 Task: In the  document selfdiscipline.epub Select the last point and add comment:  'Excellent point!' Insert emoji reactions: 'Smile' Select all the potins and apply Title Case
Action: Mouse moved to (316, 406)
Screenshot: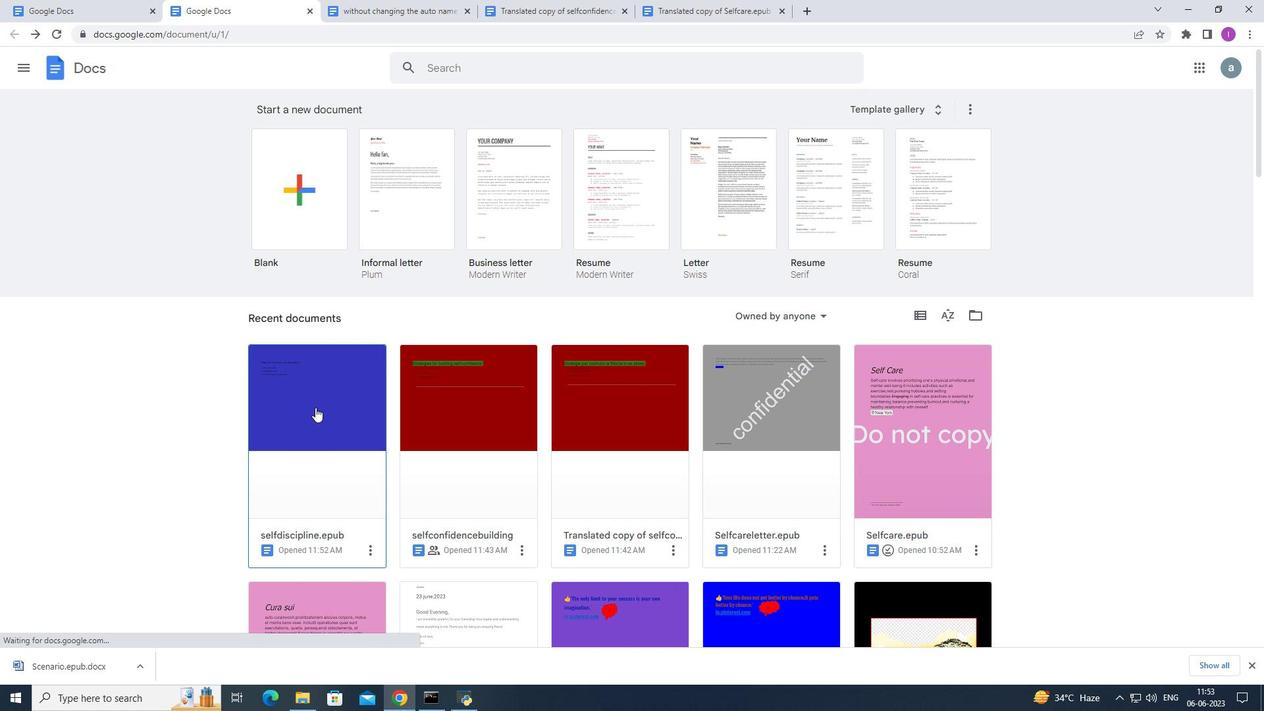 
Action: Mouse pressed left at (316, 406)
Screenshot: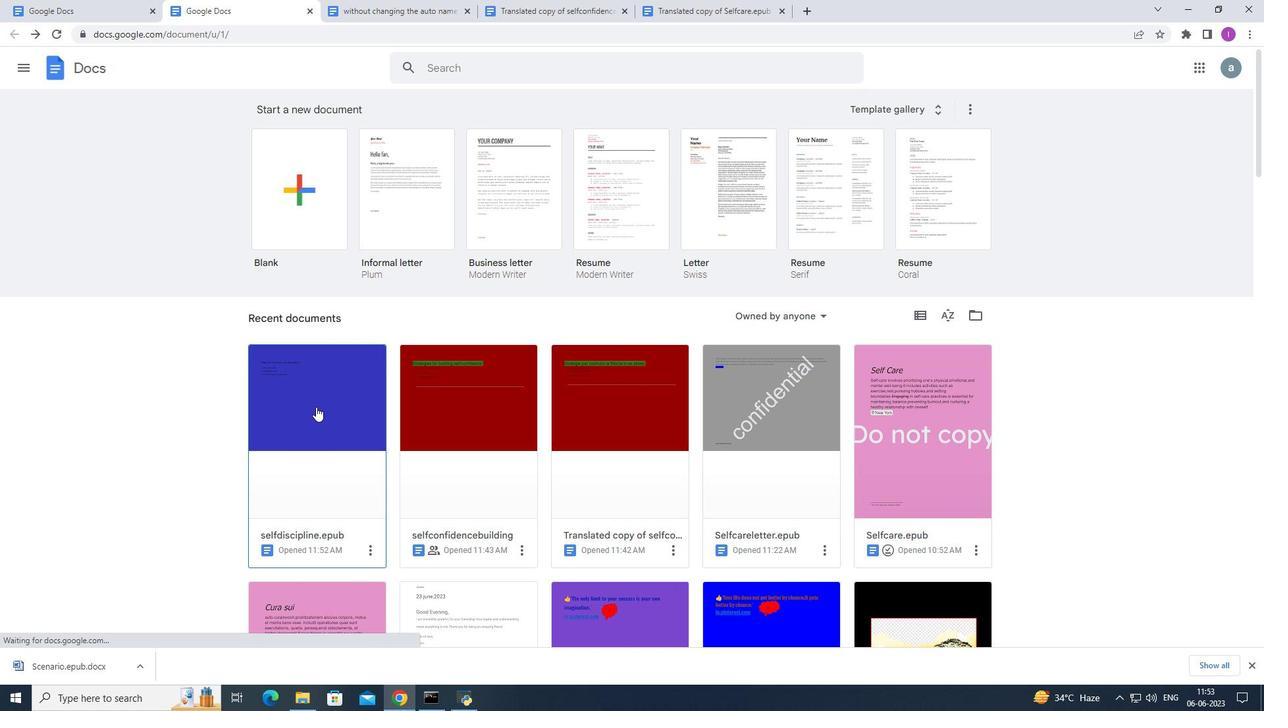
Action: Mouse moved to (330, 414)
Screenshot: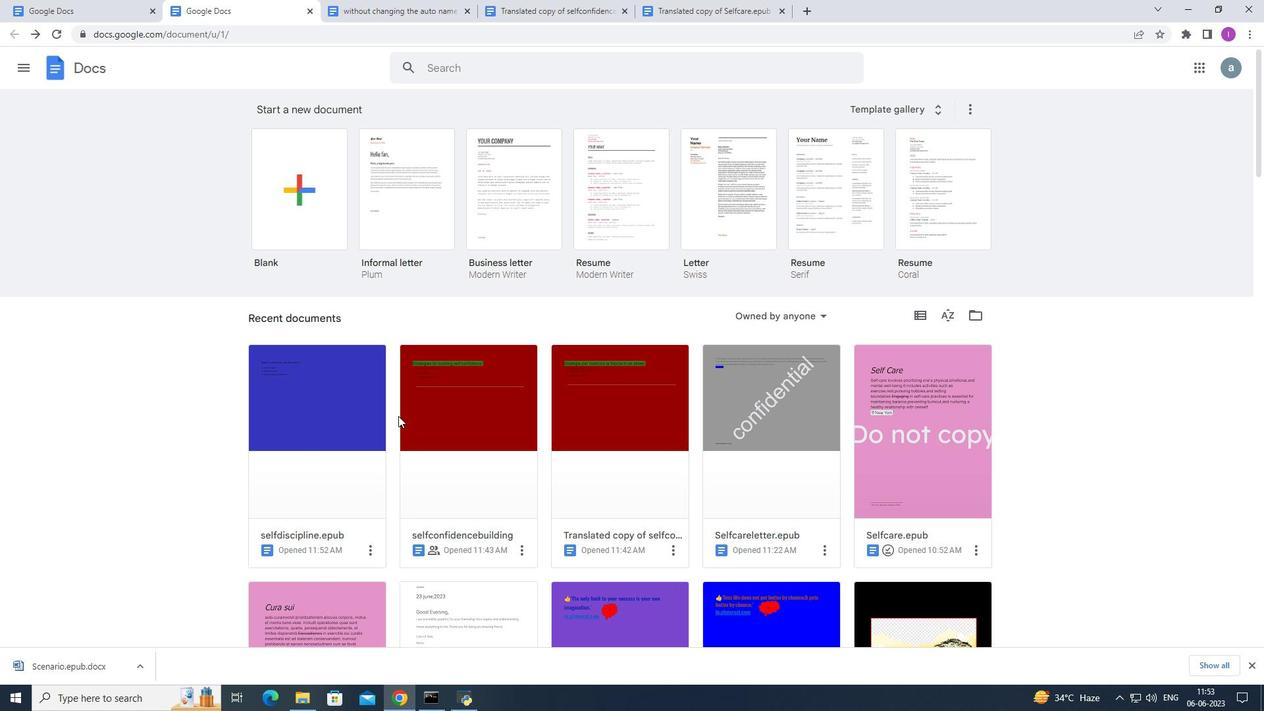 
Action: Mouse pressed left at (330, 414)
Screenshot: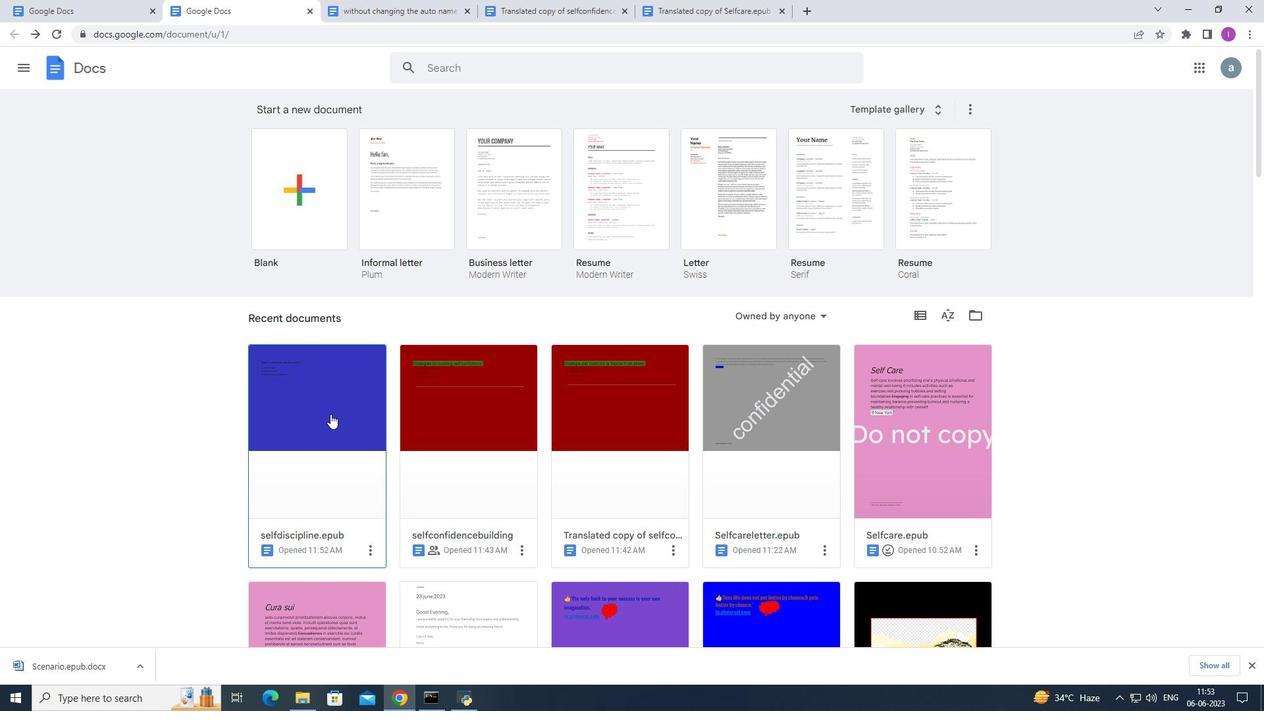 
Action: Mouse moved to (472, 289)
Screenshot: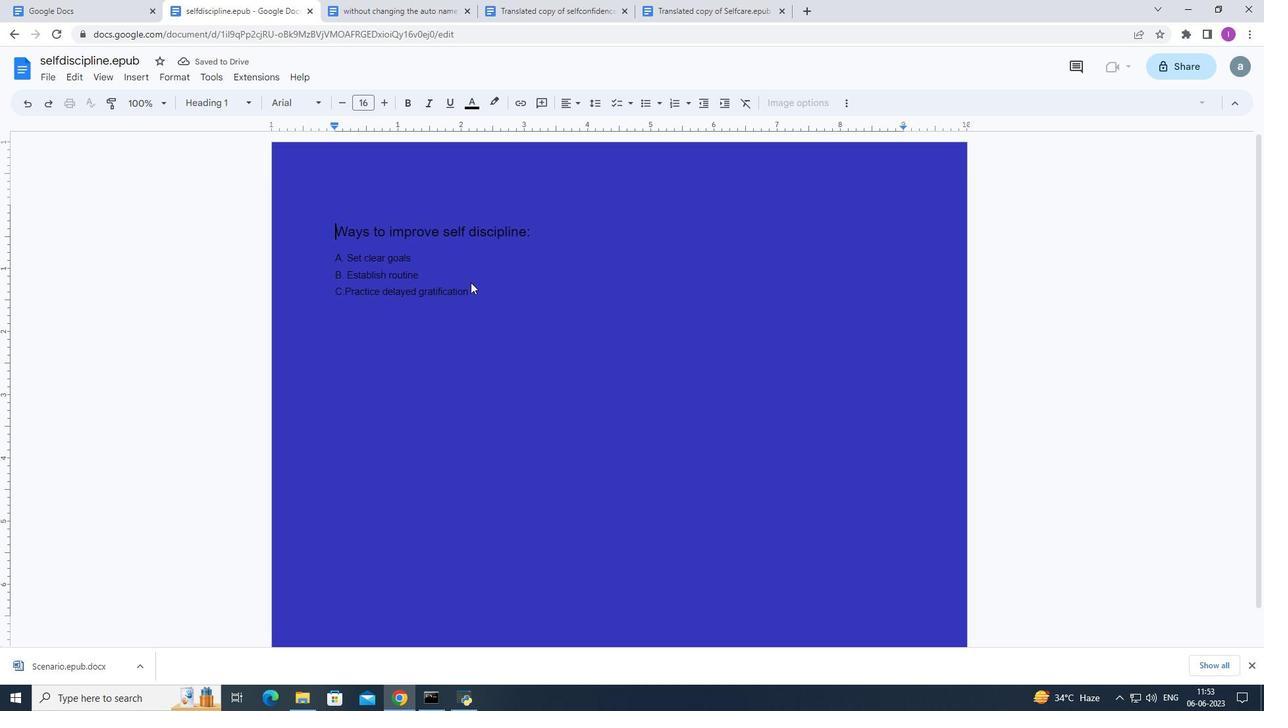 
Action: Mouse pressed left at (472, 289)
Screenshot: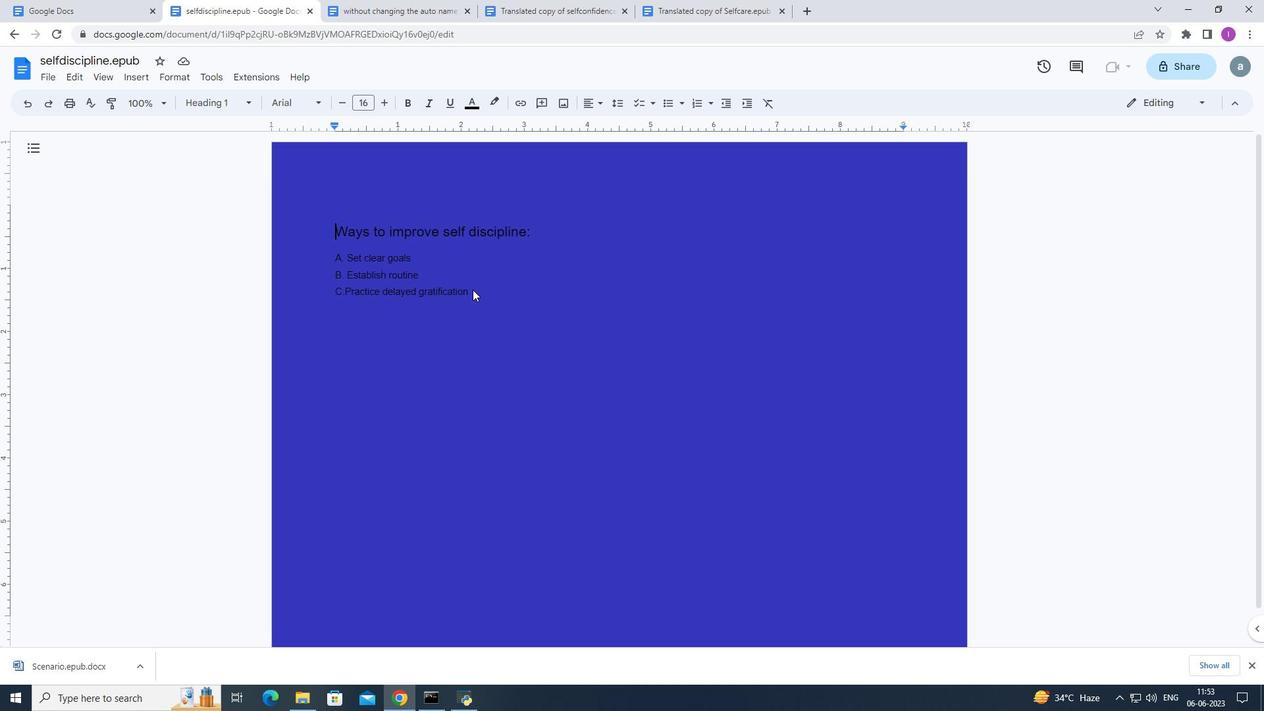 
Action: Mouse moved to (142, 73)
Screenshot: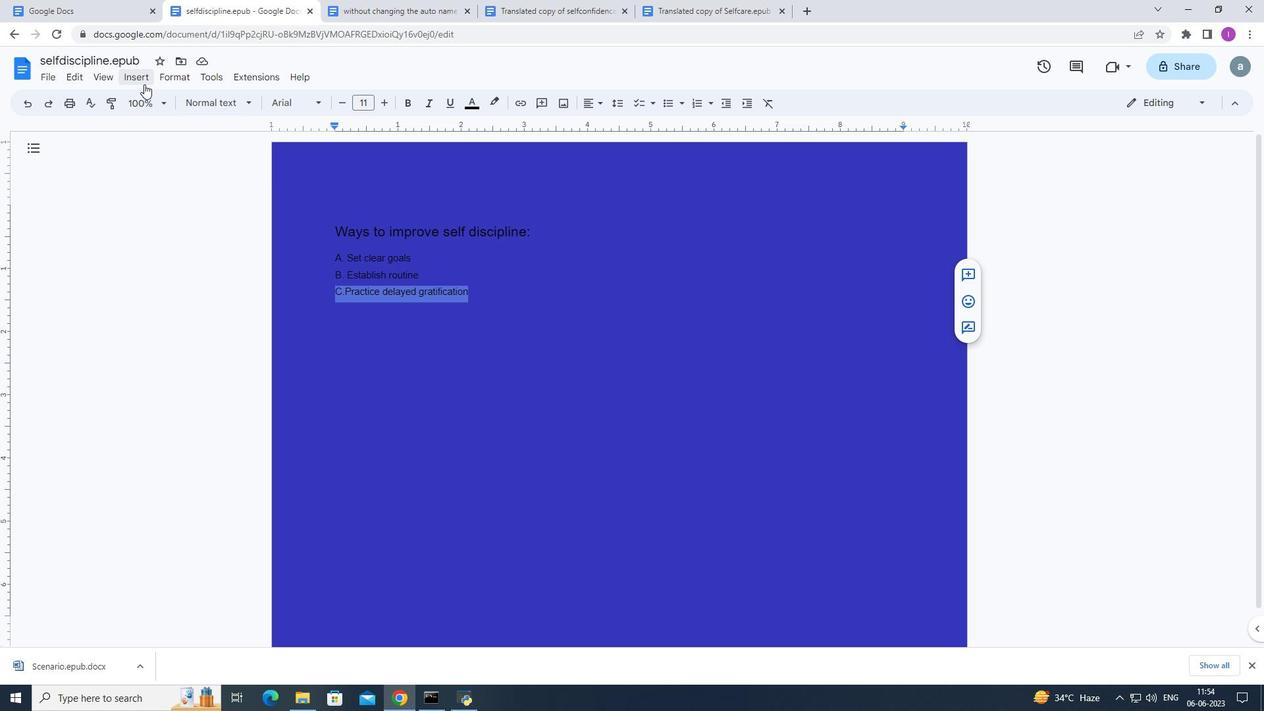 
Action: Mouse pressed left at (142, 73)
Screenshot: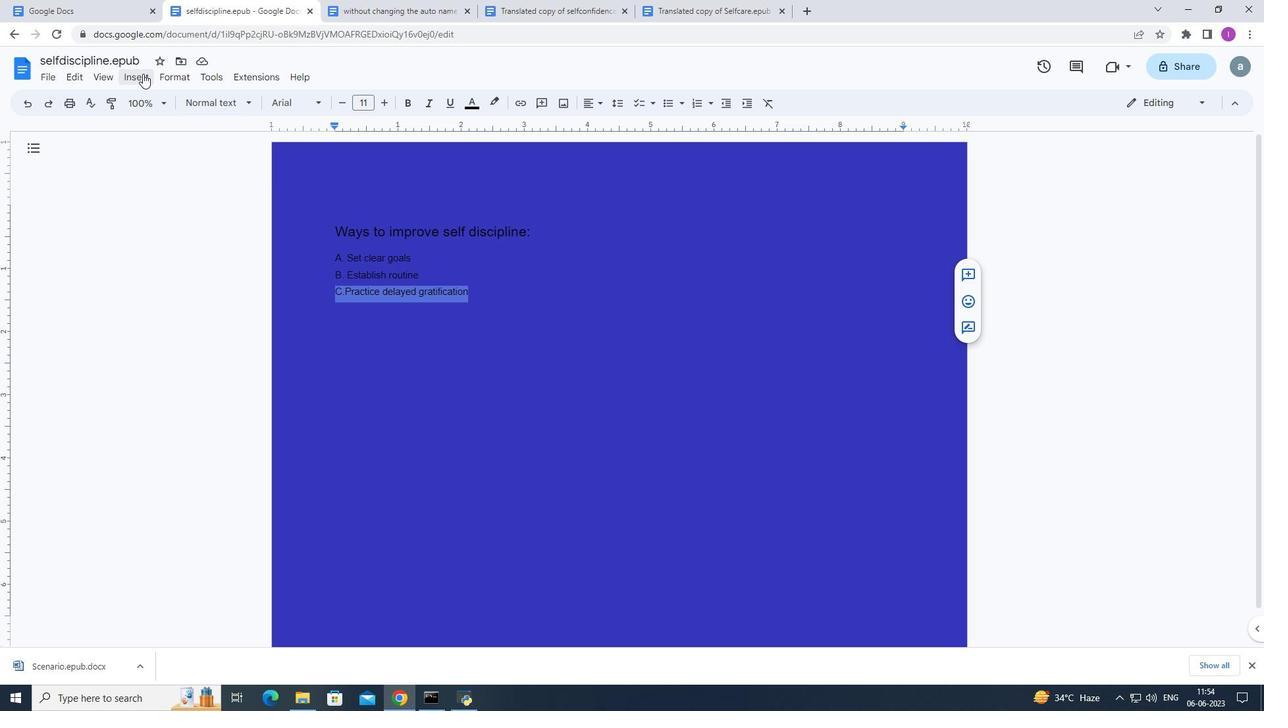 
Action: Mouse moved to (178, 501)
Screenshot: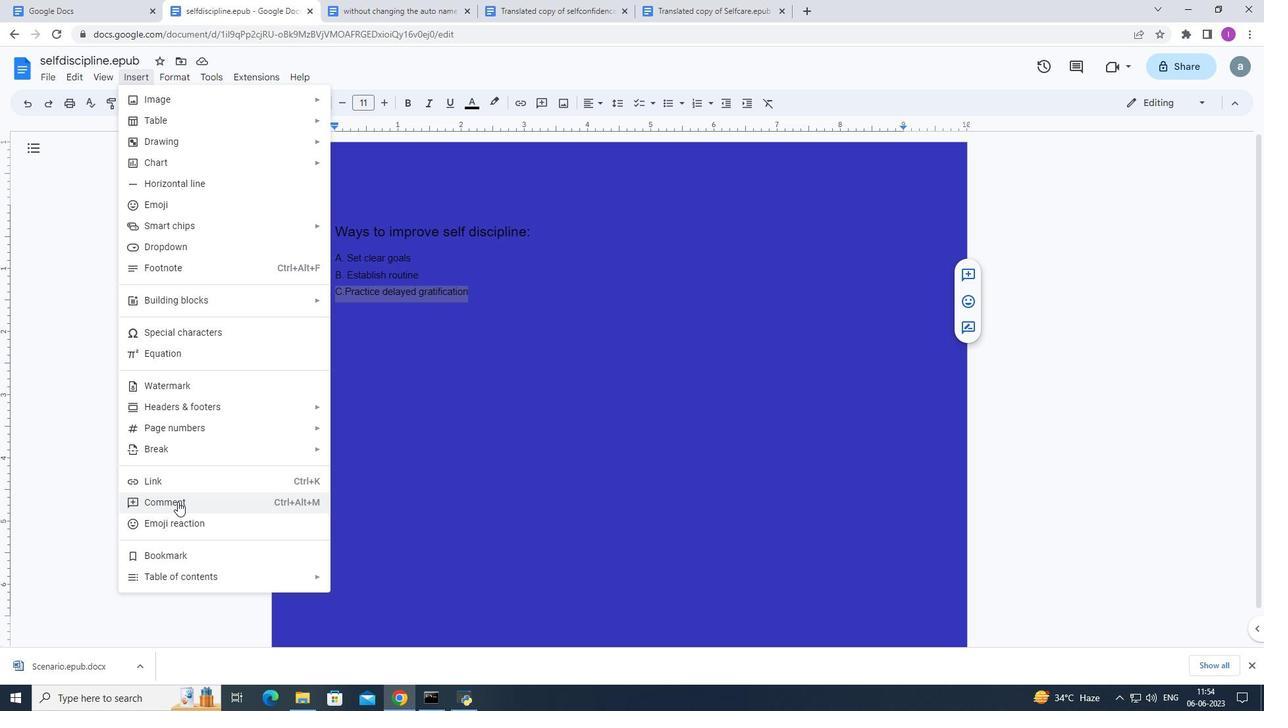 
Action: Mouse pressed left at (178, 501)
Screenshot: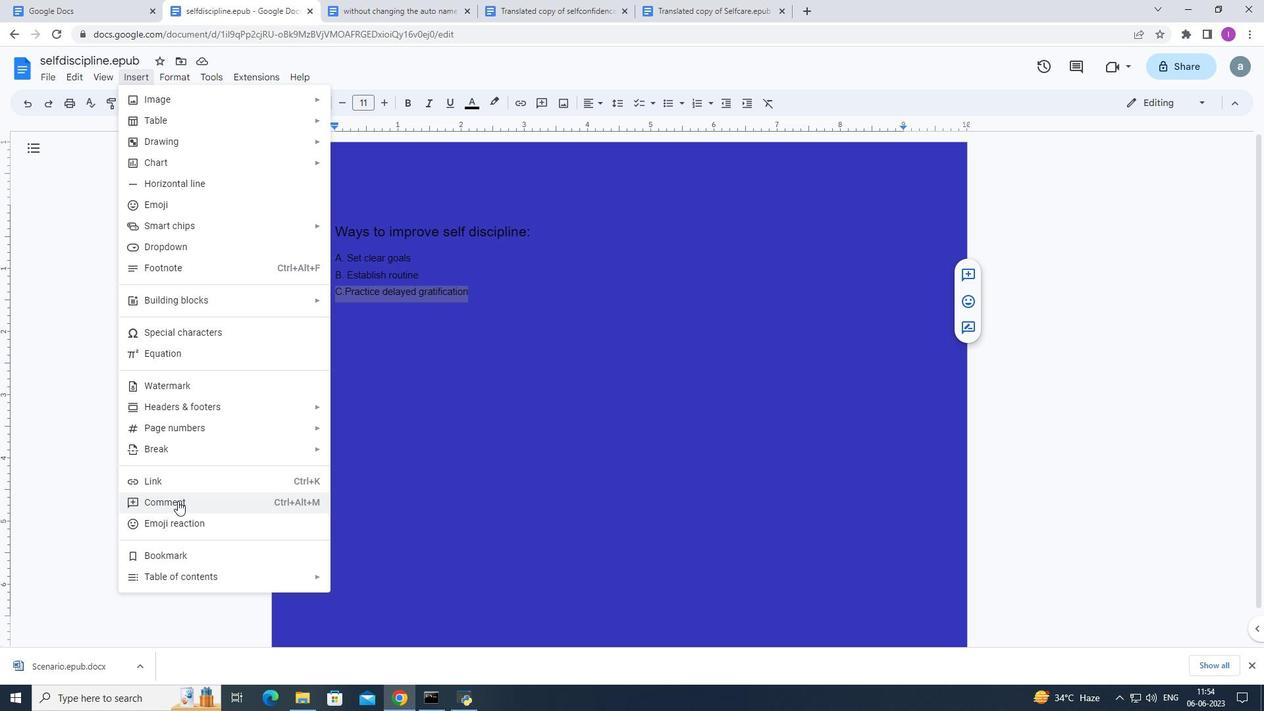 
Action: Mouse moved to (925, 349)
Screenshot: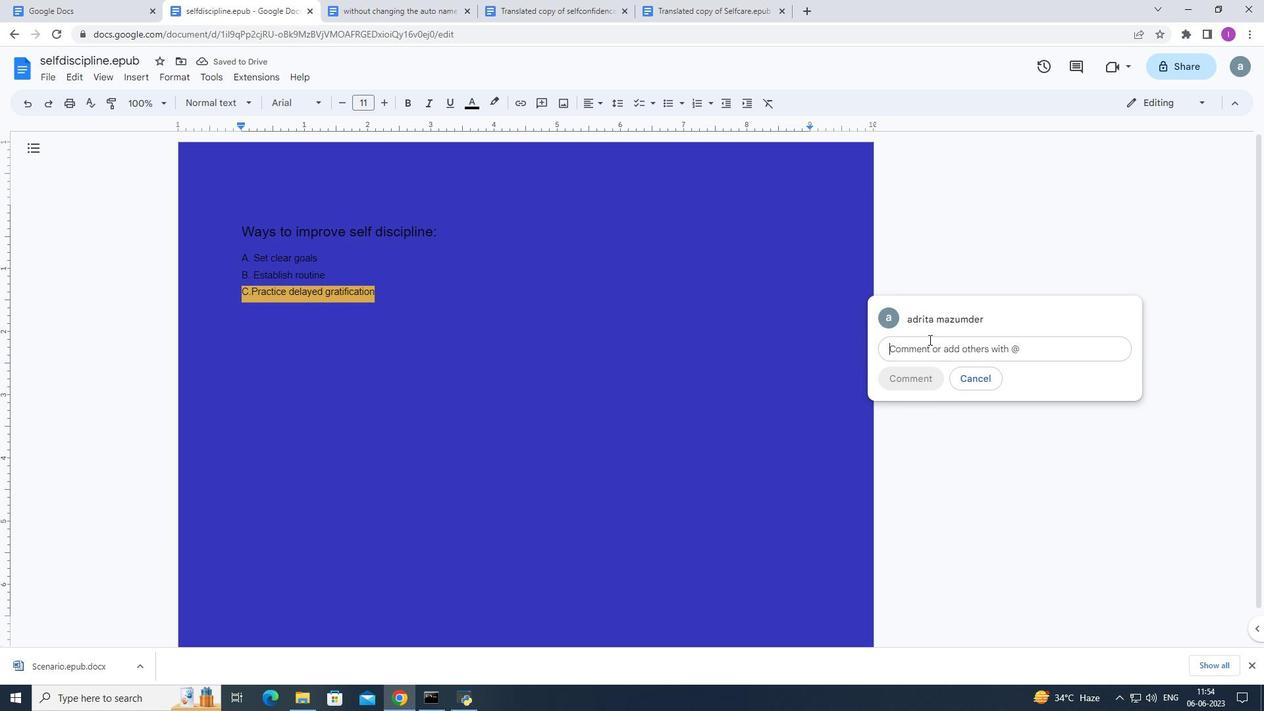 
Action: Mouse pressed left at (925, 349)
Screenshot: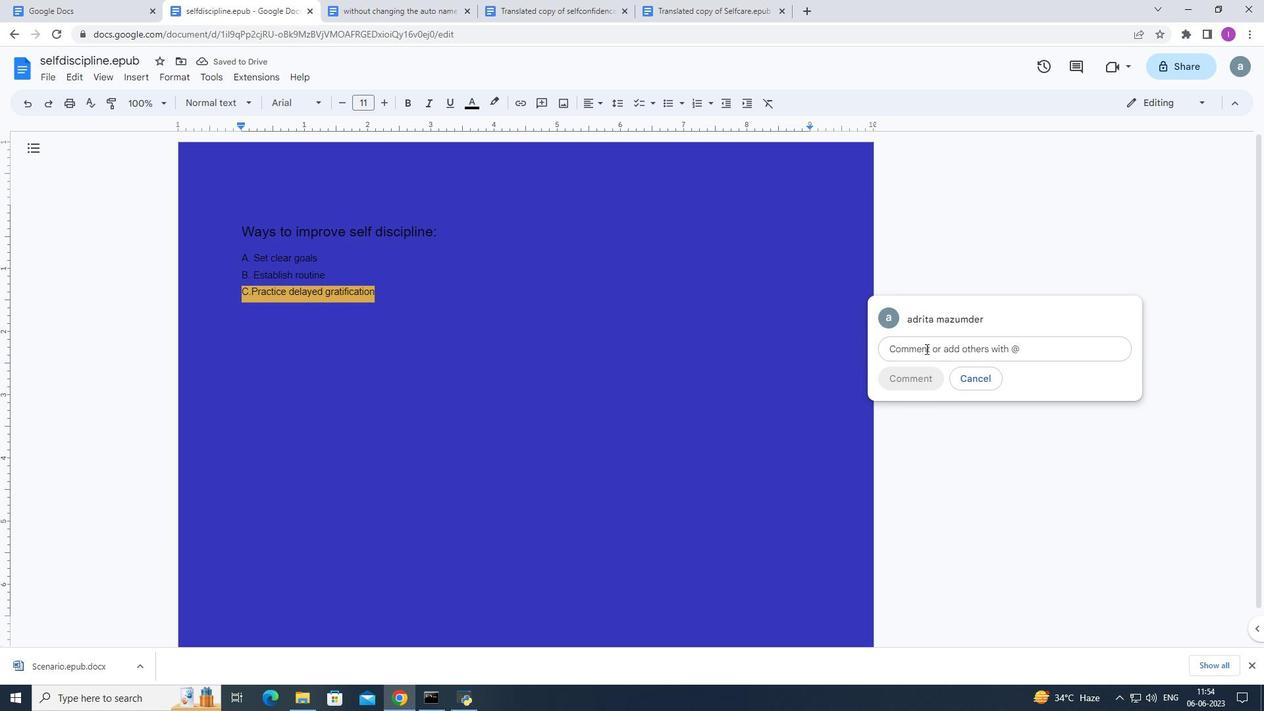 
Action: Key pressed <Key.shift>Excellent<Key.space>point<Key.shift><Key.shift><Key.shift><Key.shift><Key.shift><Key.shift><Key.shift><Key.shift><Key.shift><Key.shift><Key.shift><Key.shift><Key.shift><Key.shift><Key.shift><Key.shift><Key.shift><Key.shift><Key.shift><Key.shift><Key.shift><Key.shift><Key.shift><Key.shift><Key.shift><Key.shift><Key.shift><Key.shift><Key.shift><Key.shift><Key.shift><Key.shift><Key.shift><Key.shift><Key.shift><Key.shift><Key.shift><Key.shift><Key.shift><Key.shift><Key.shift><Key.shift><Key.shift><Key.shift><Key.shift><Key.shift>!
Screenshot: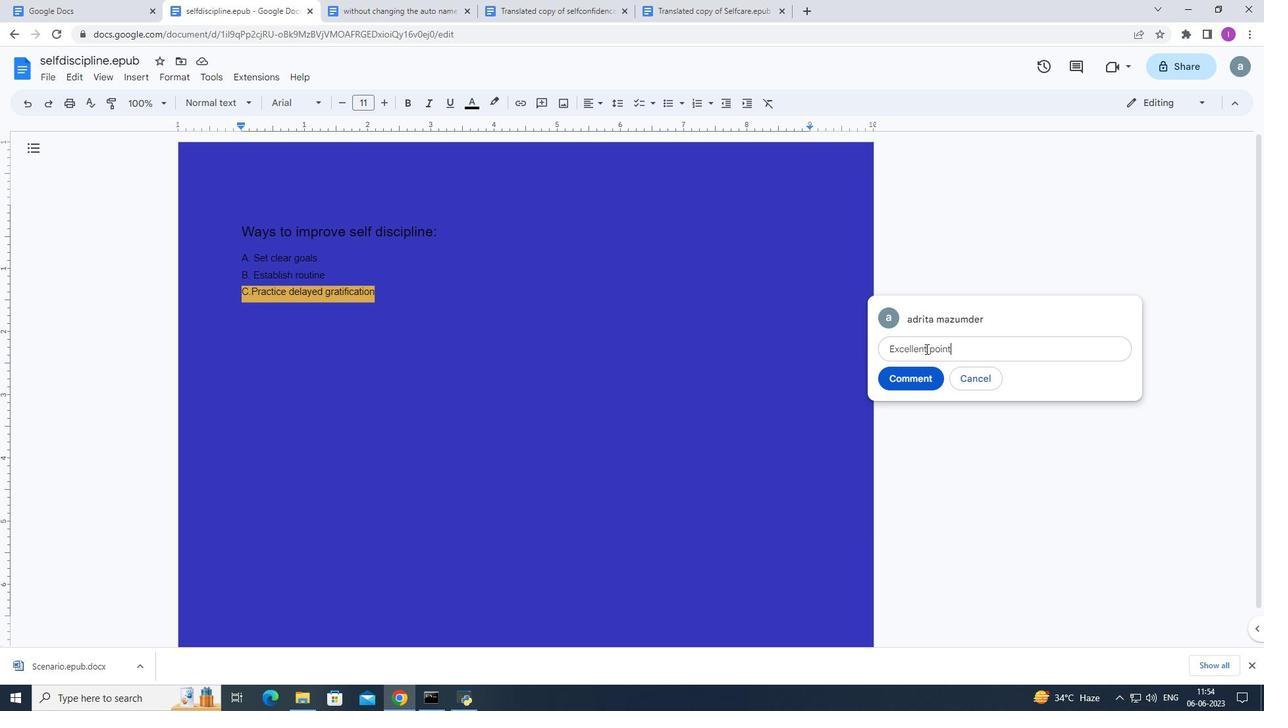 
Action: Mouse moved to (910, 377)
Screenshot: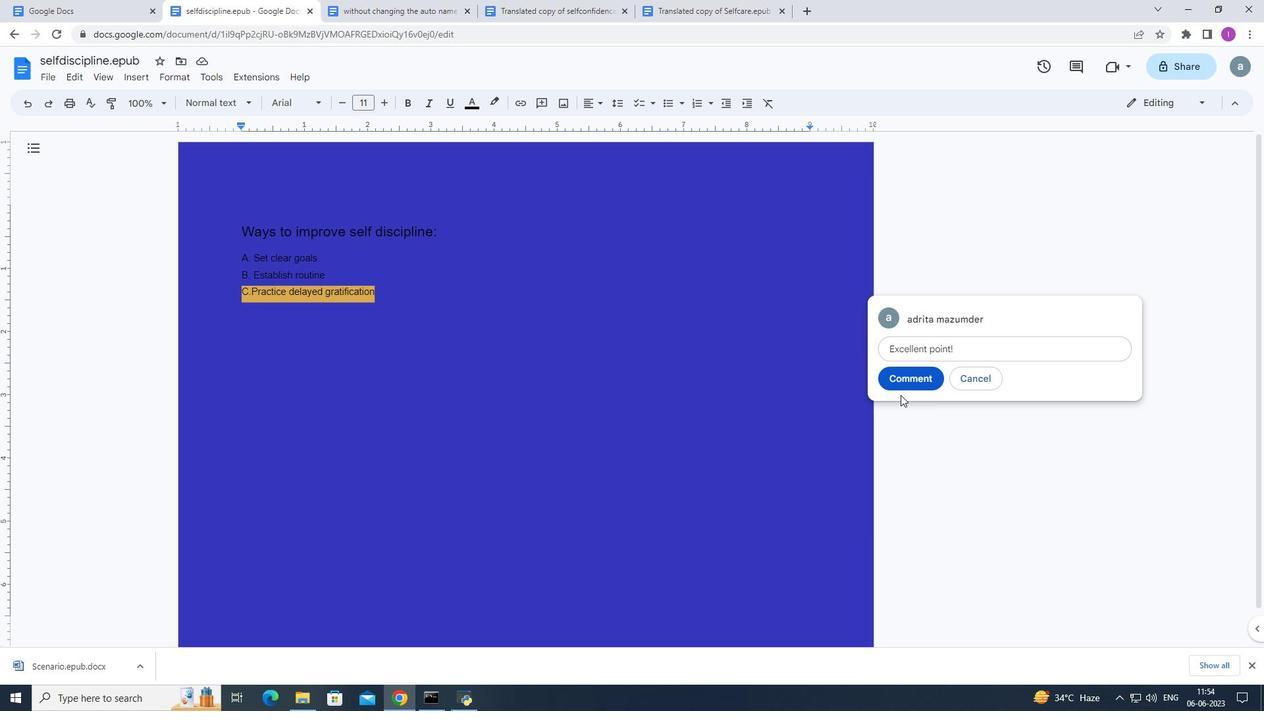 
Action: Mouse pressed left at (910, 377)
Screenshot: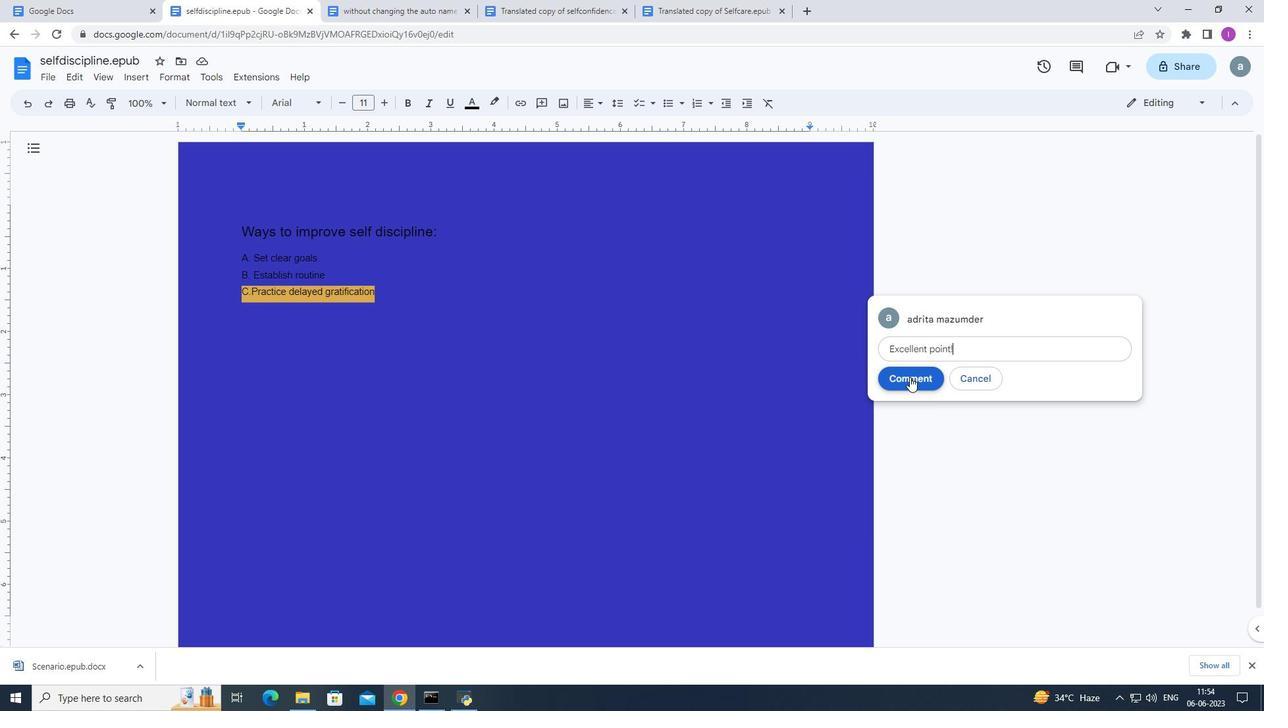 
Action: Mouse moved to (1151, 343)
Screenshot: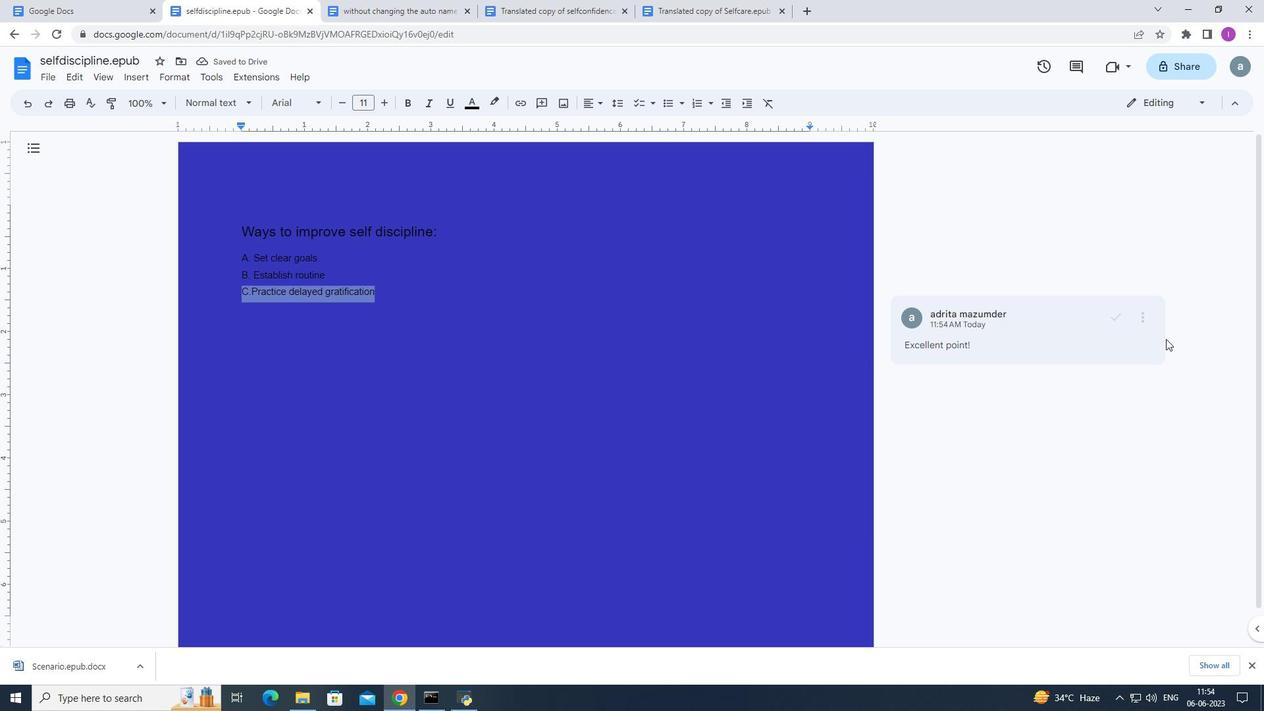 
Action: Mouse pressed left at (1151, 343)
Screenshot: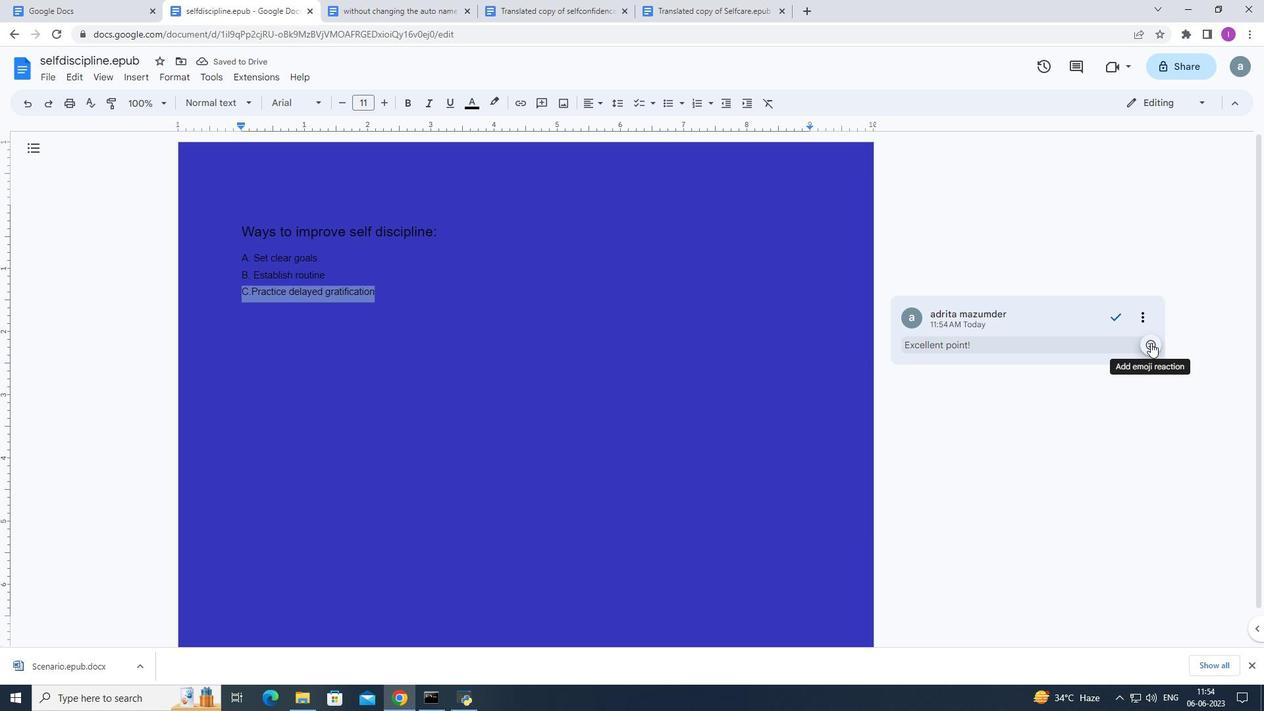 
Action: Mouse moved to (904, 474)
Screenshot: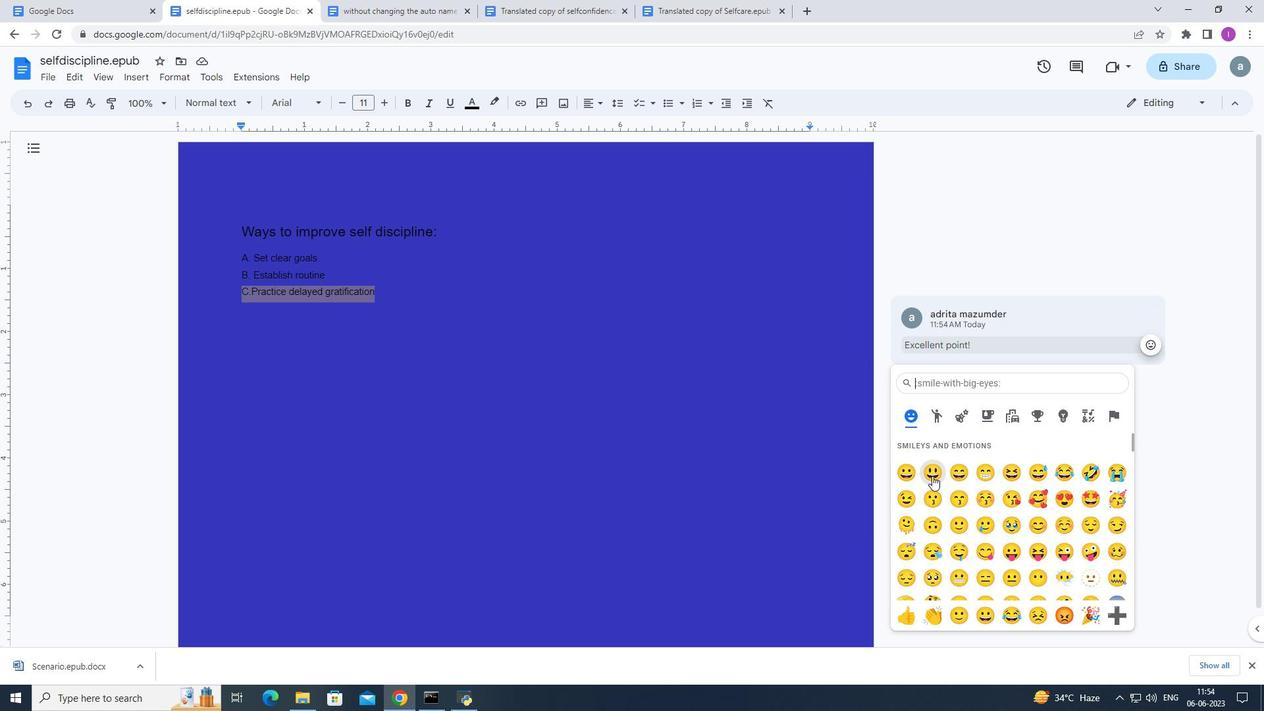 
Action: Mouse pressed left at (904, 474)
Screenshot: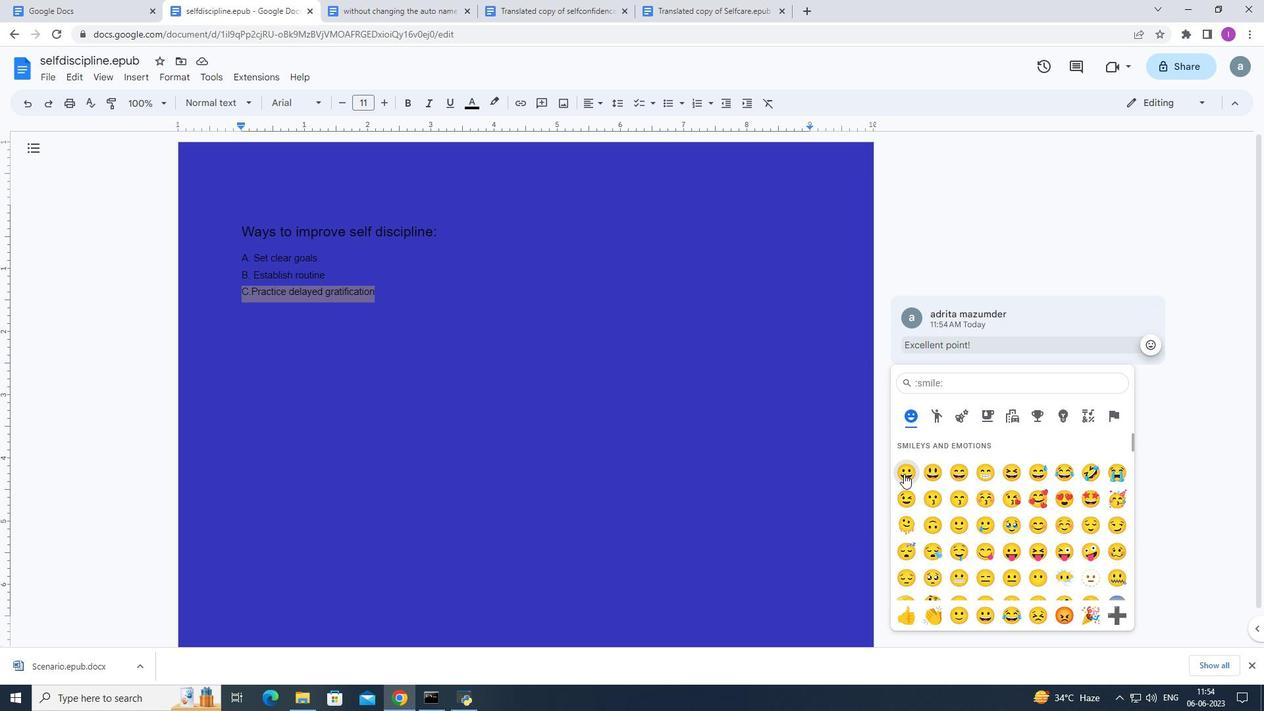 
Action: Mouse moved to (420, 296)
Screenshot: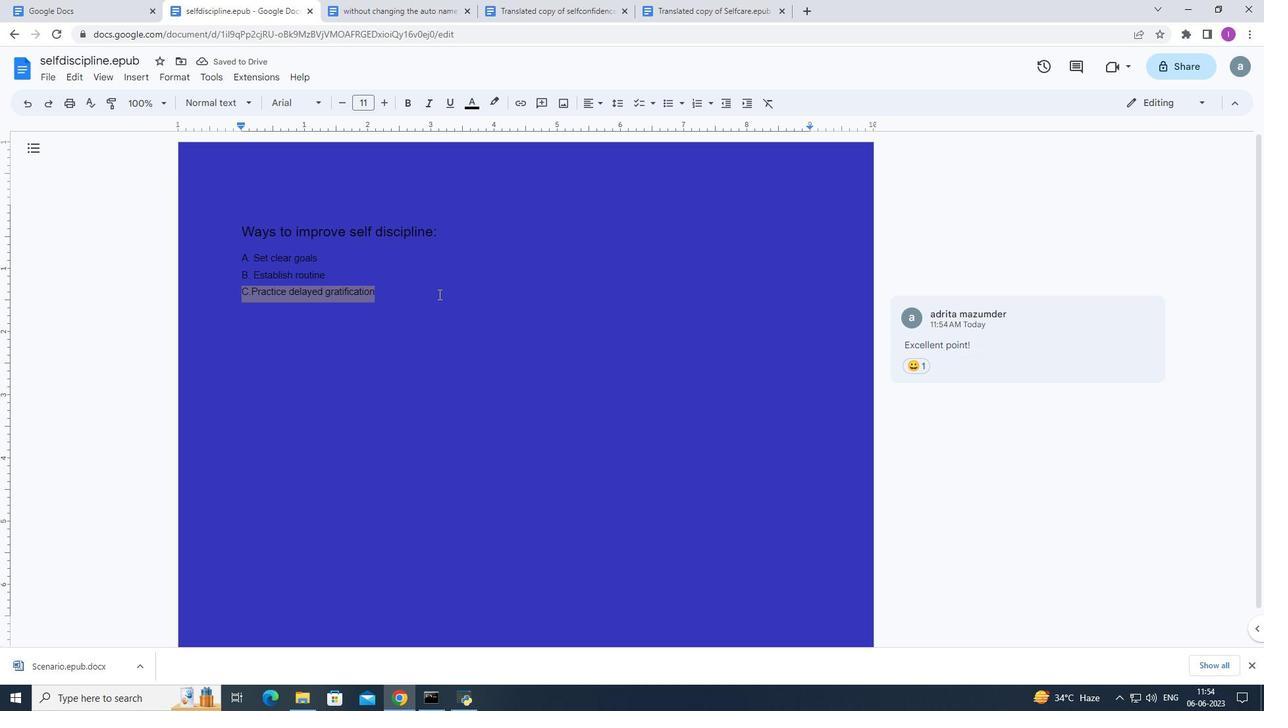 
Action: Mouse pressed left at (420, 296)
Screenshot: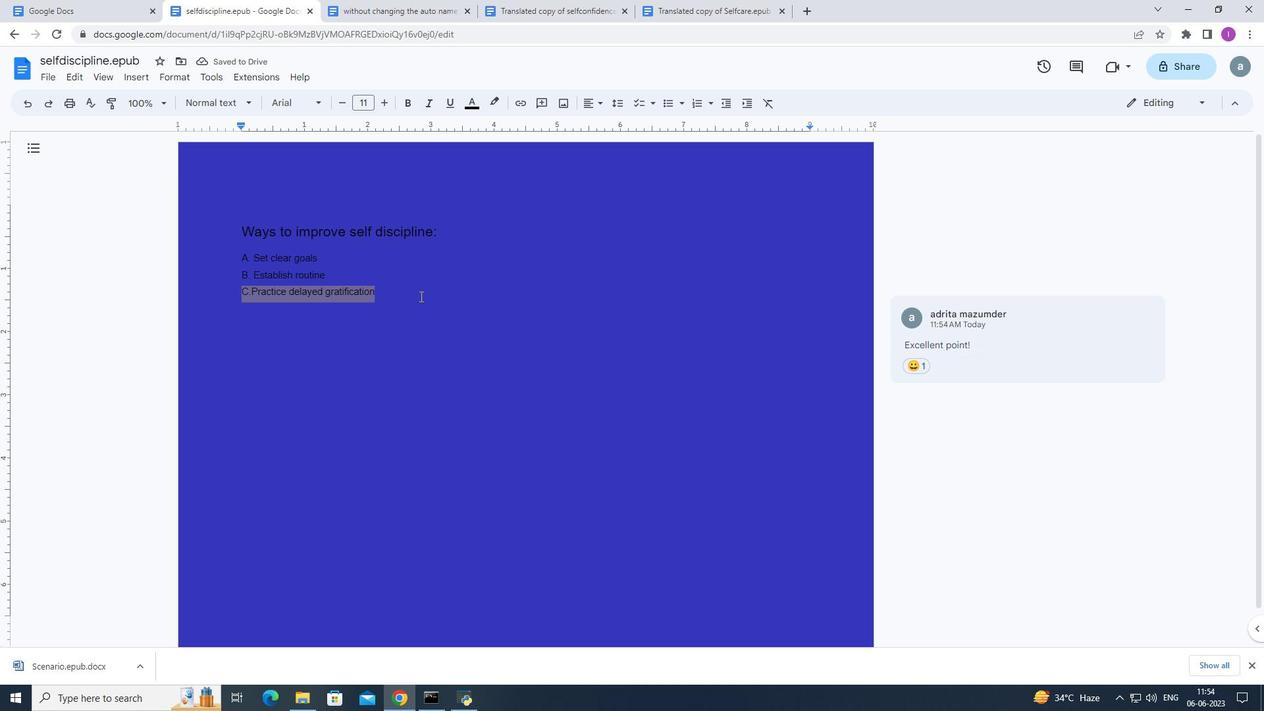 
Action: Mouse moved to (277, 275)
Screenshot: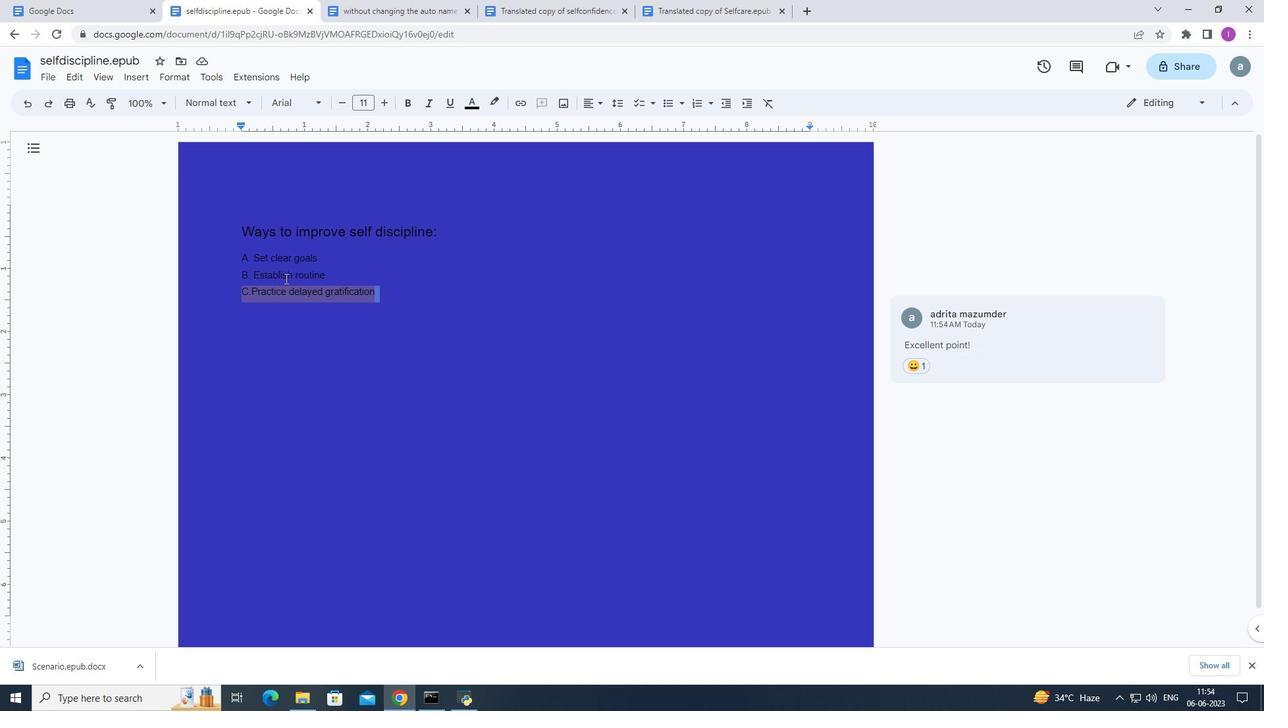 
Action: Mouse pressed left at (277, 275)
Screenshot: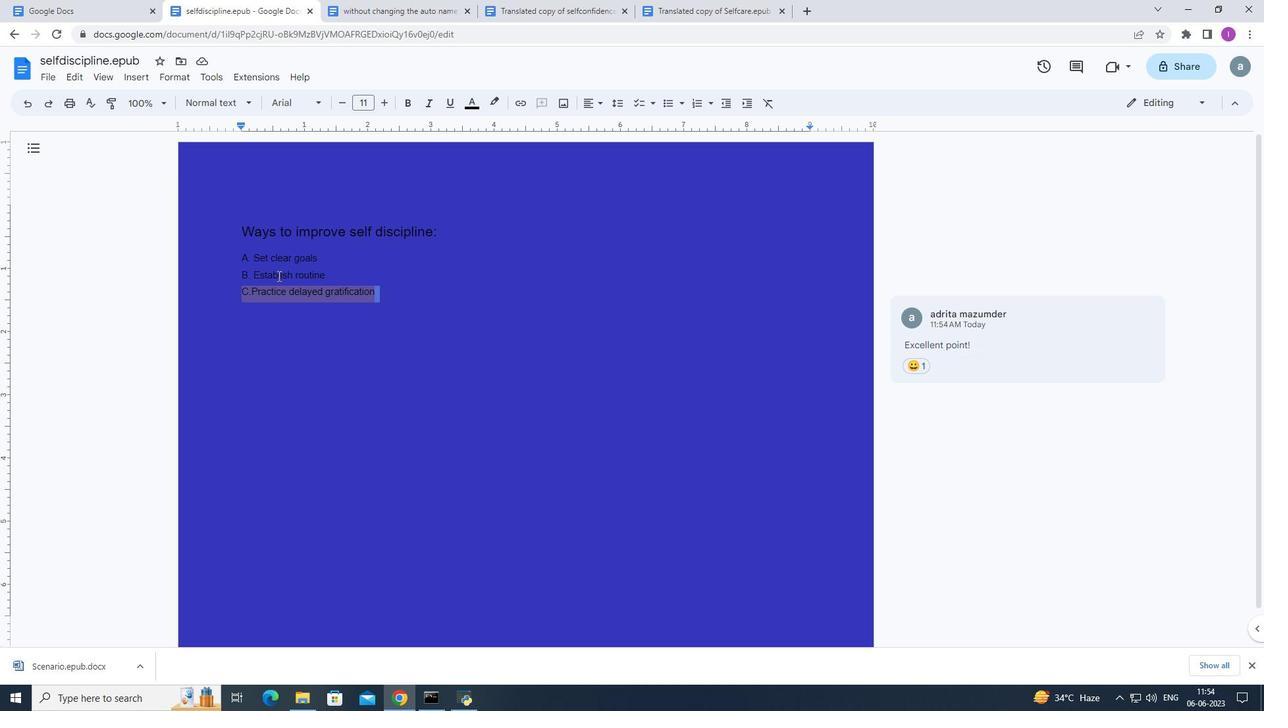 
Action: Mouse moved to (231, 258)
Screenshot: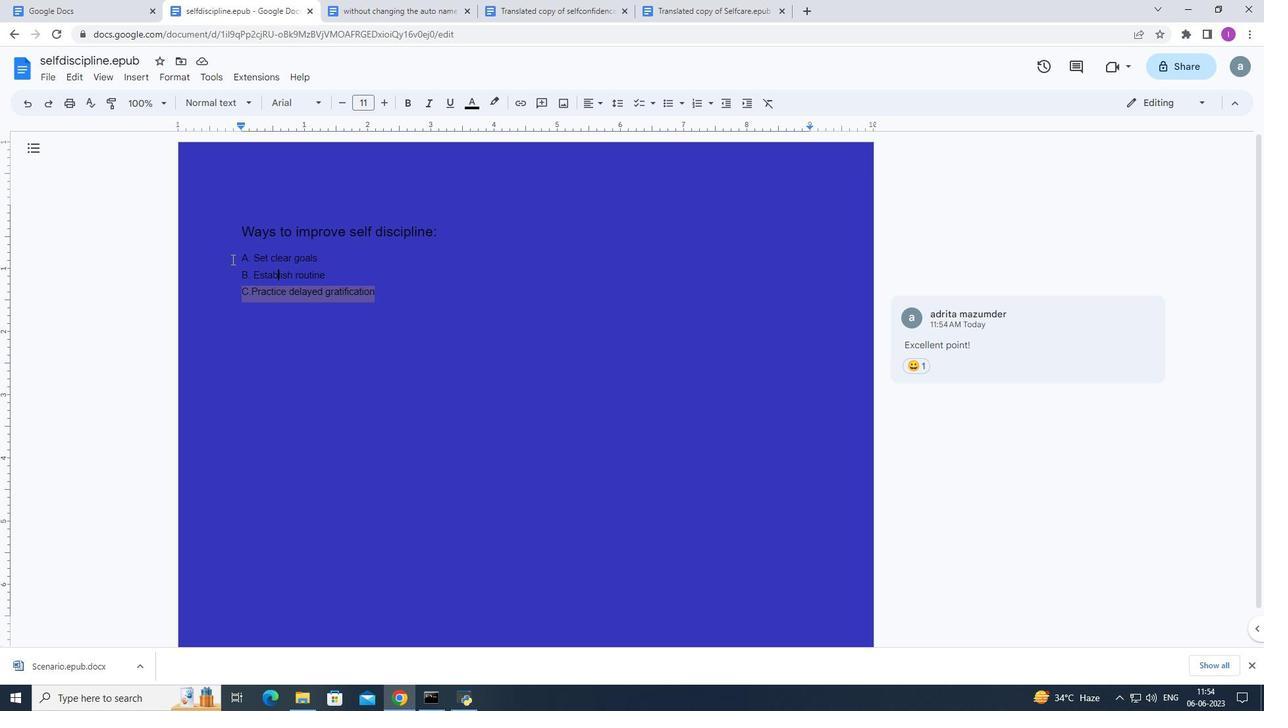 
Action: Mouse pressed left at (231, 258)
Screenshot: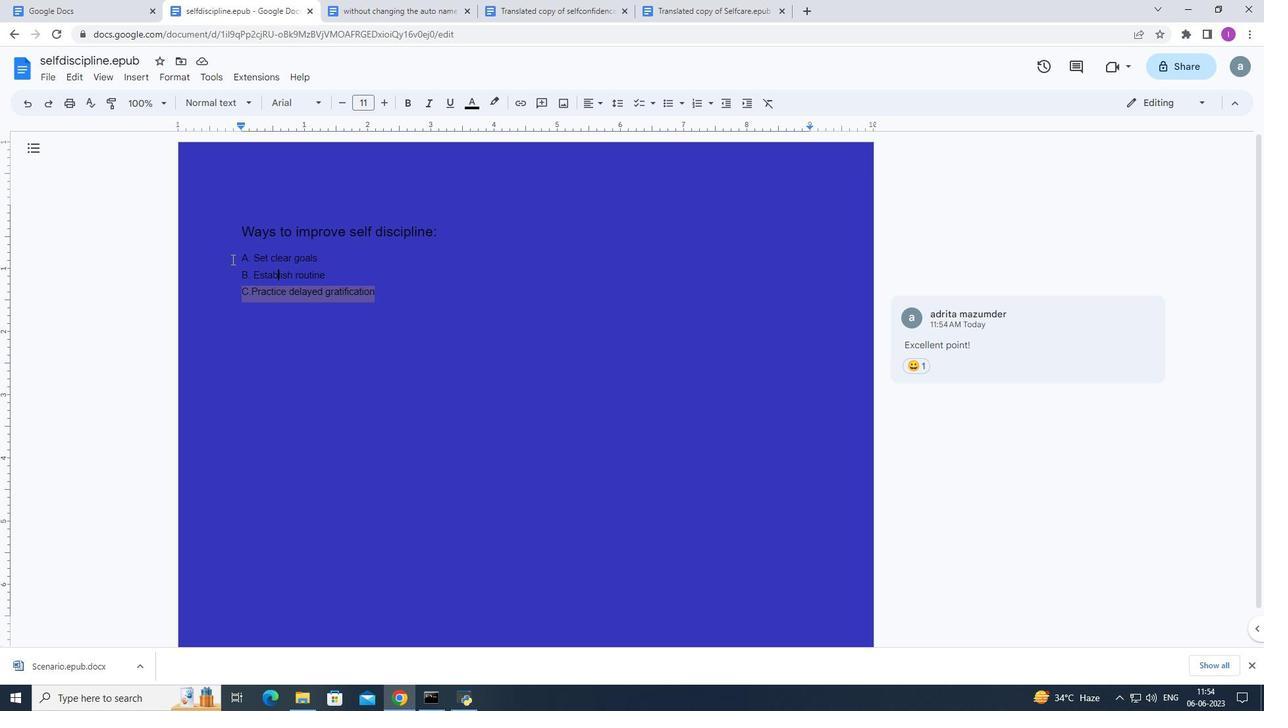 
Action: Mouse moved to (171, 73)
Screenshot: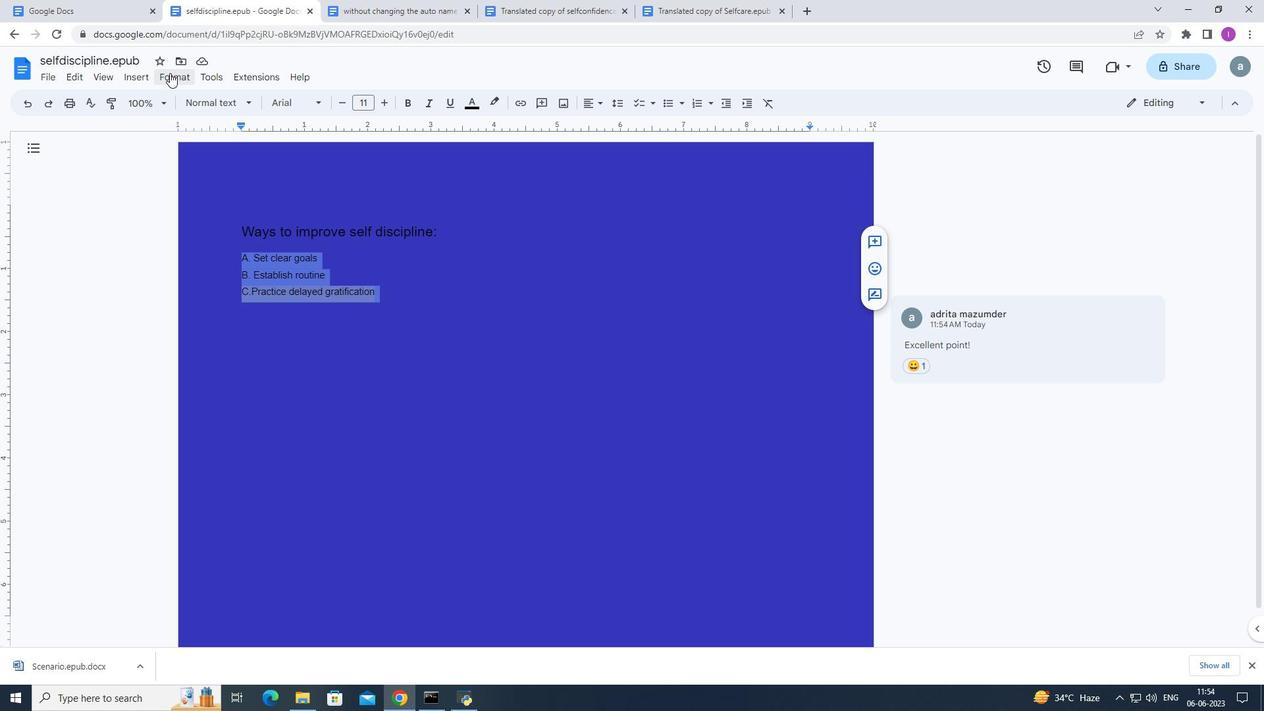 
Action: Mouse pressed left at (171, 73)
Screenshot: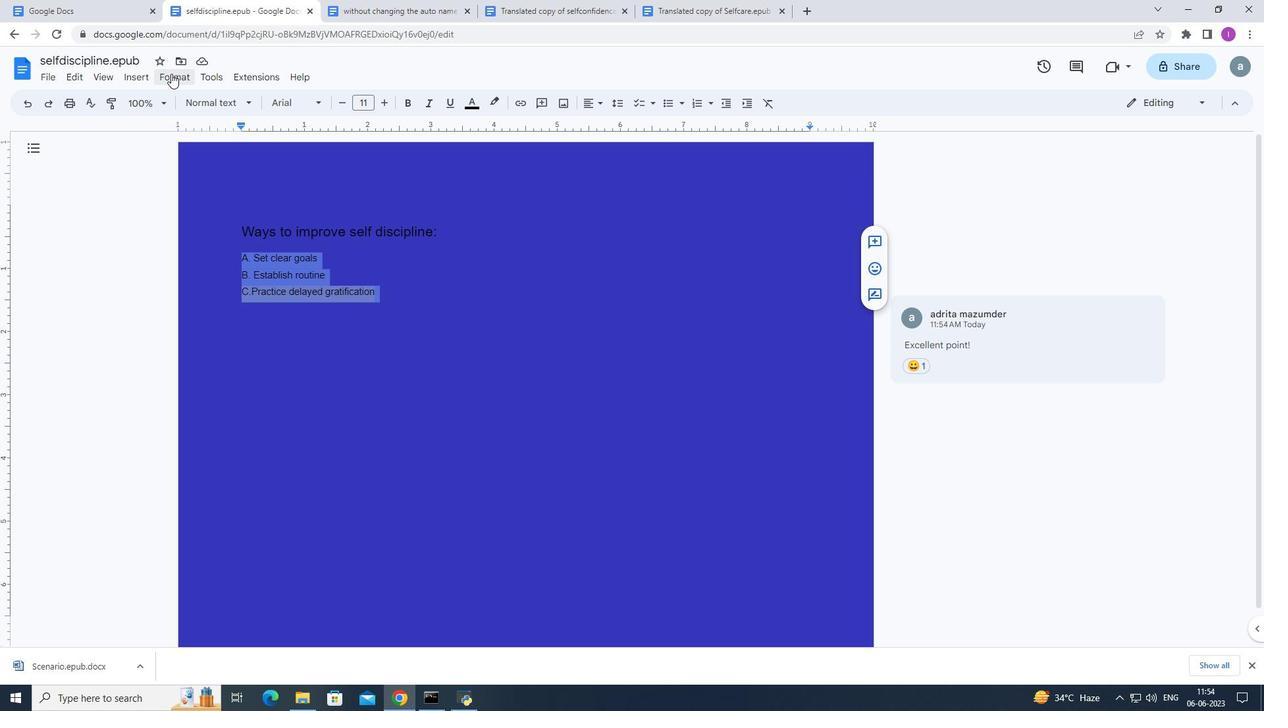 
Action: Mouse moved to (583, 308)
Screenshot: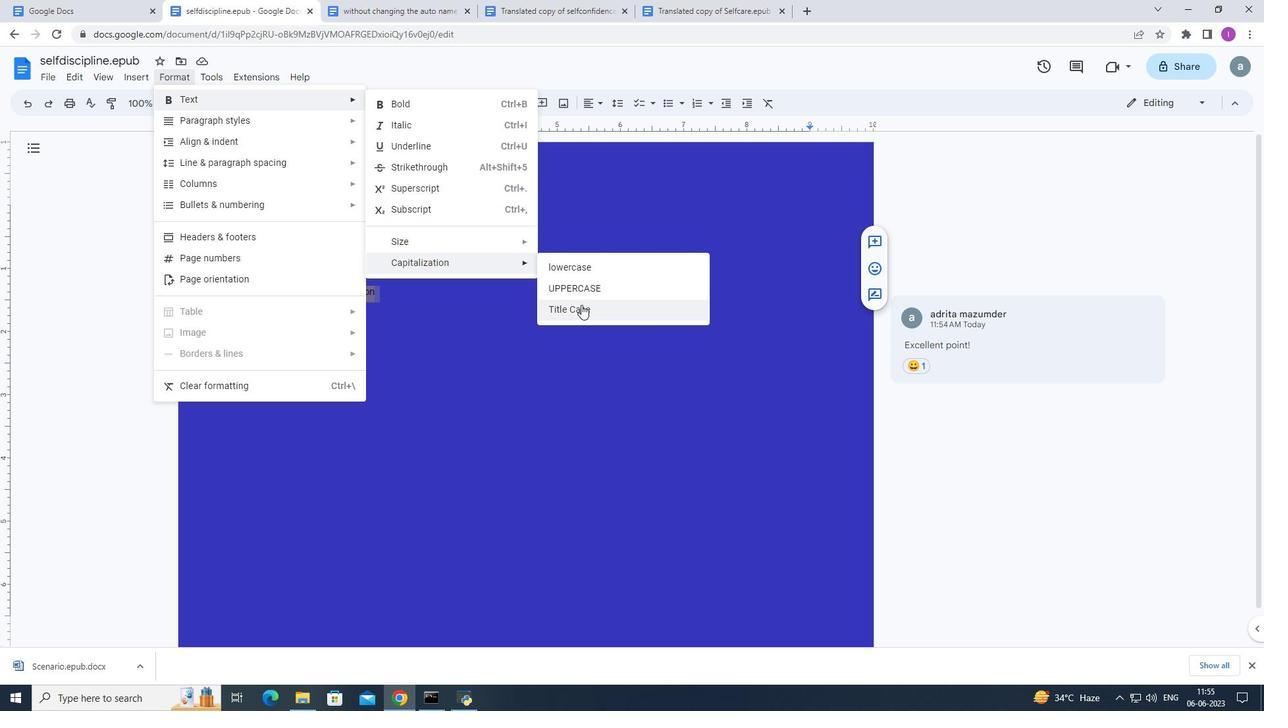 
Action: Mouse pressed left at (583, 308)
Screenshot: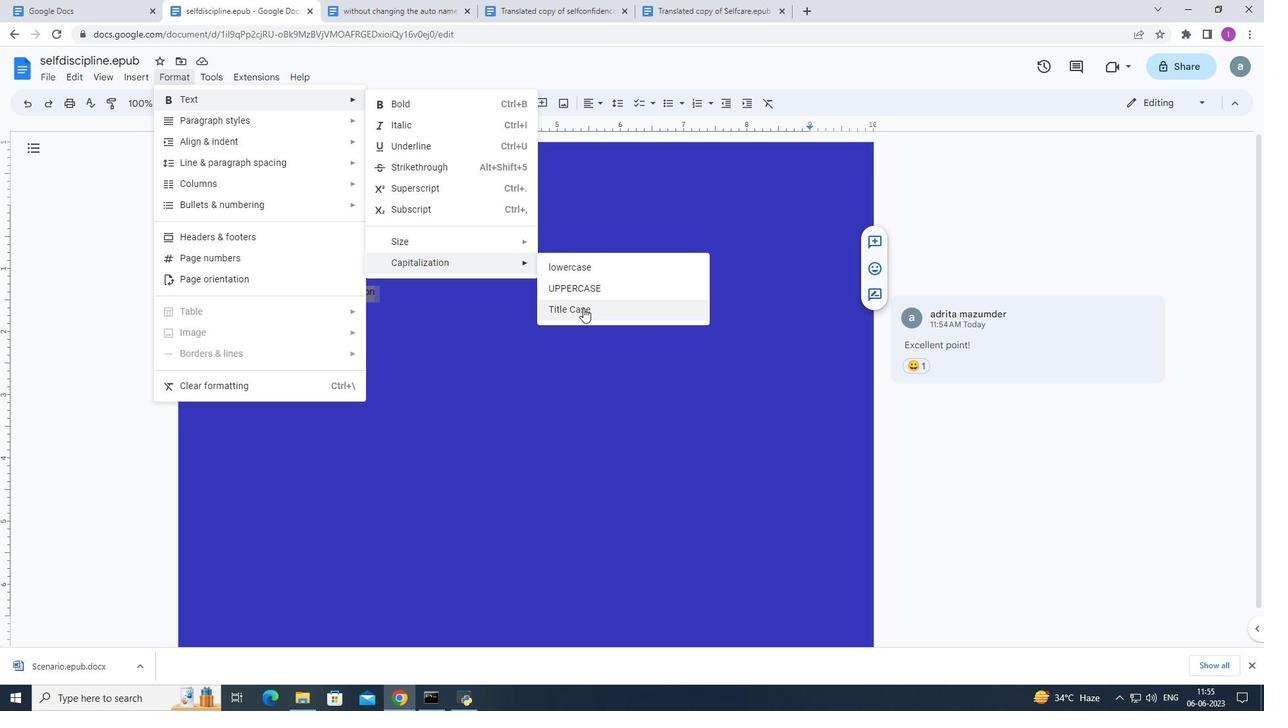 
Action: Mouse moved to (453, 379)
Screenshot: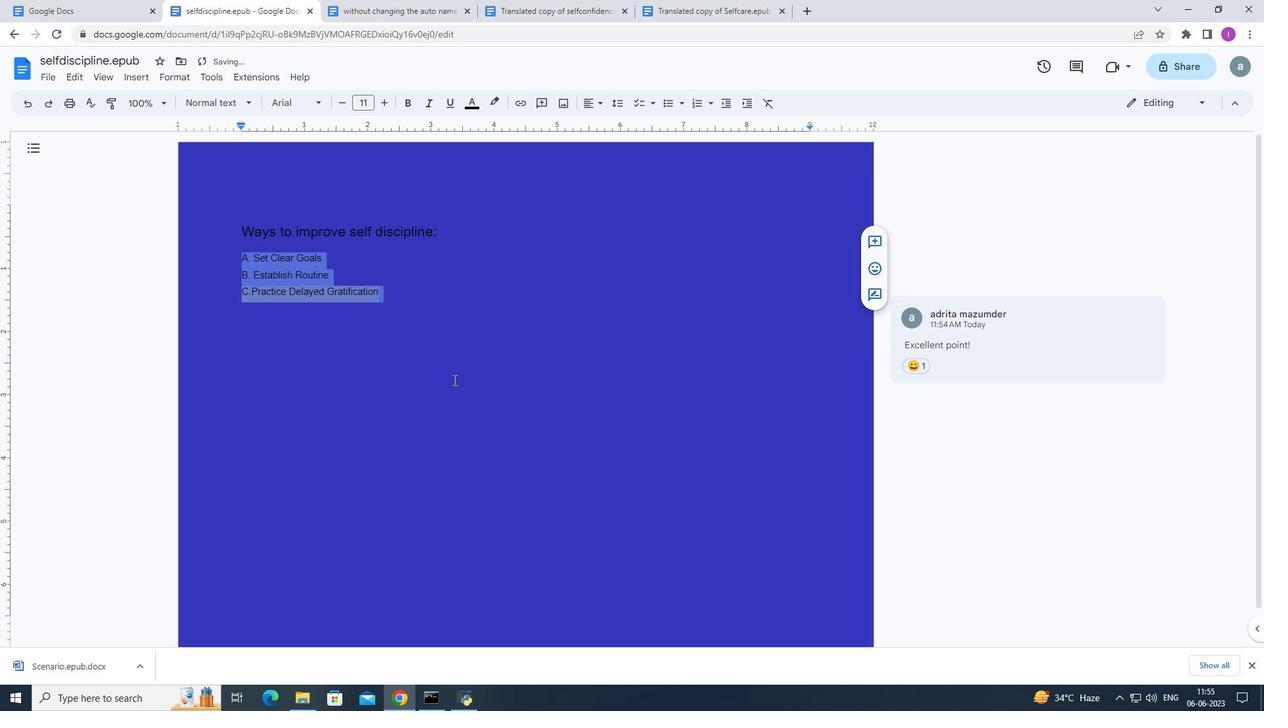 
Action: Mouse pressed left at (453, 379)
Screenshot: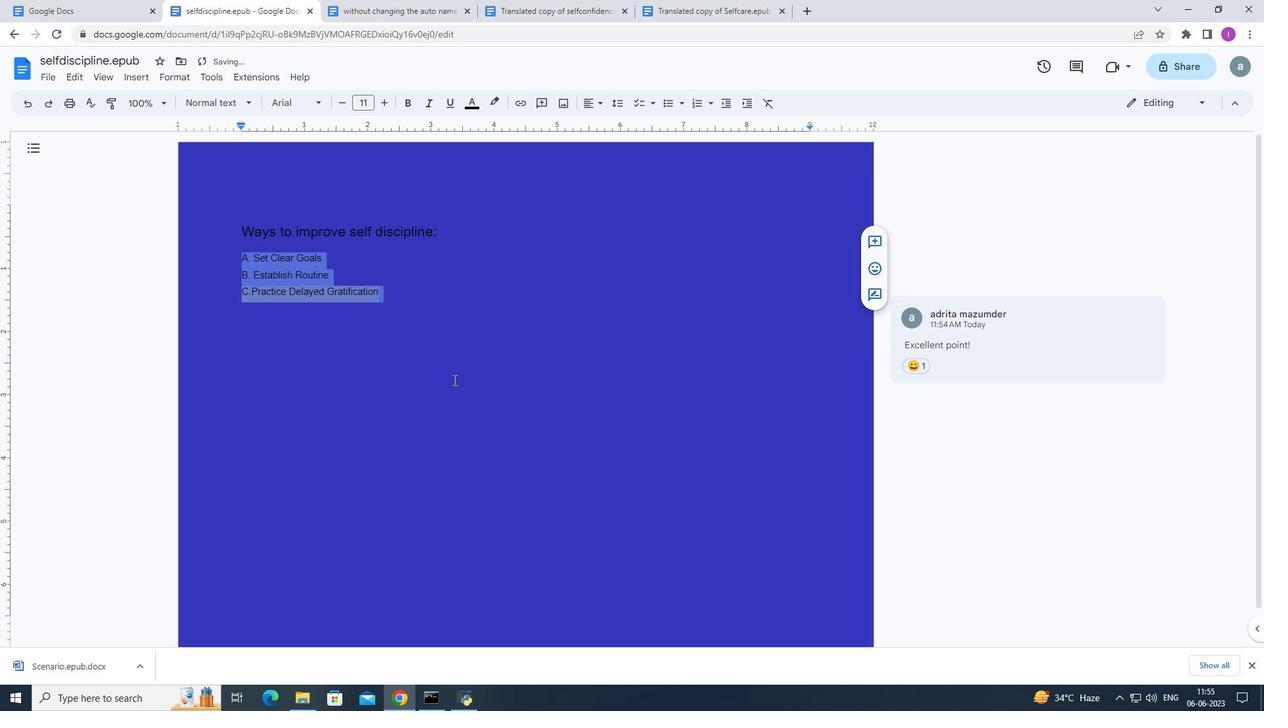 
Action: Mouse moved to (316, 407)
Screenshot: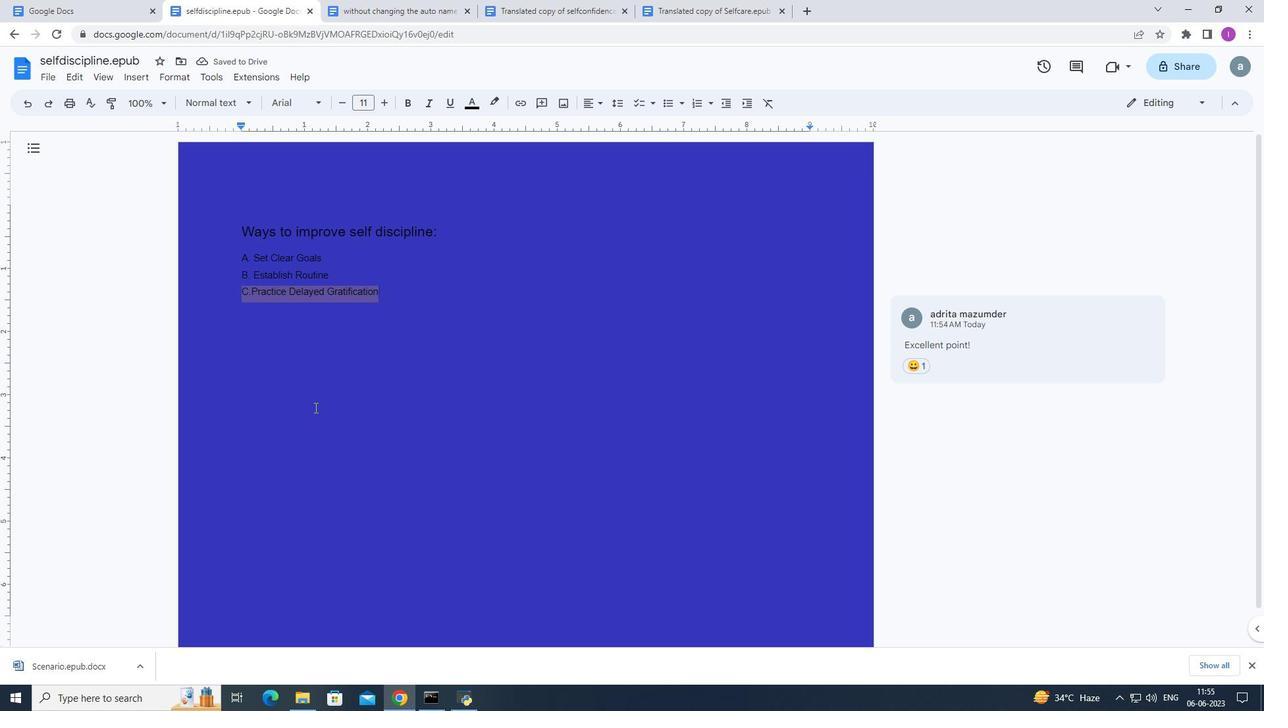 
